 Task: Find the distance between Detroit and Cleveland.
Action: Key pressed <Key.caps_lock>D<Key.caps_lock>etroit
Screenshot: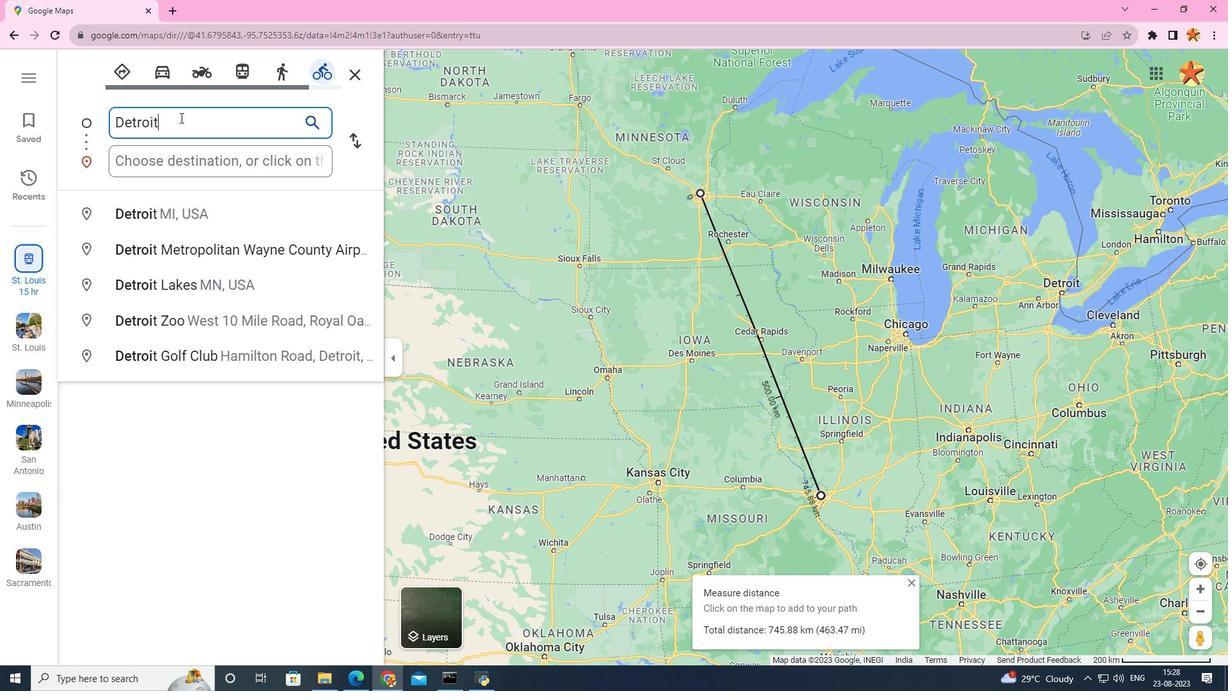 
Action: Mouse moved to (147, 211)
Screenshot: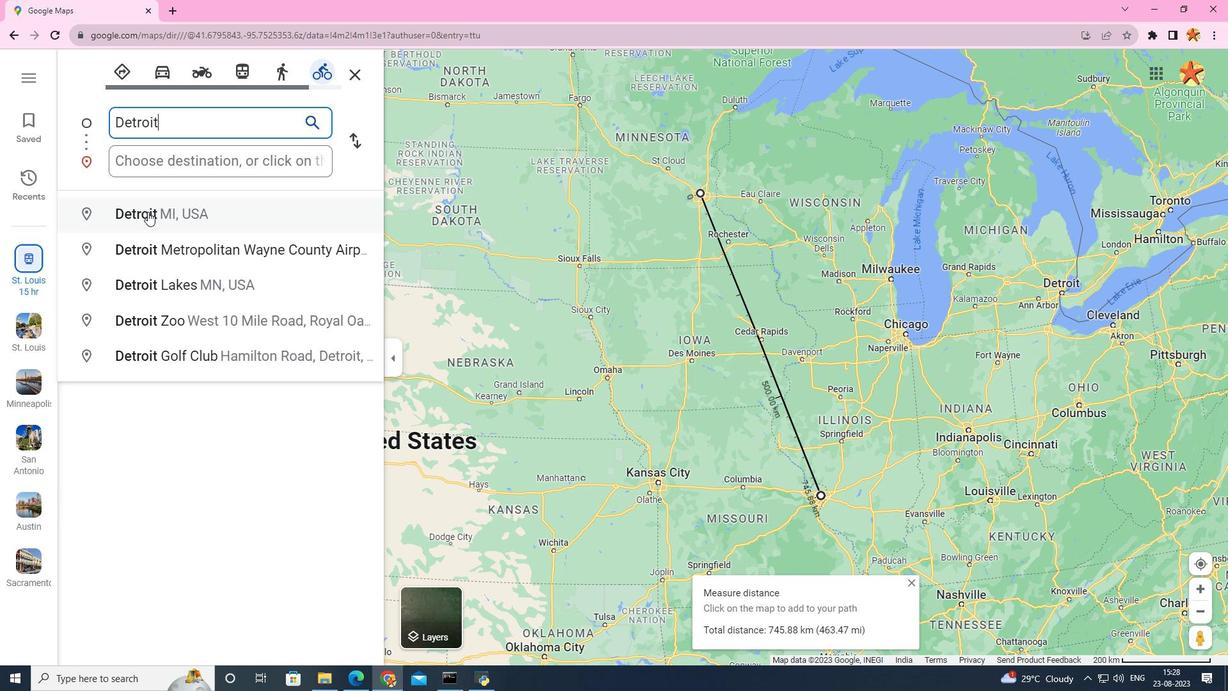 
Action: Mouse pressed left at (147, 211)
Screenshot: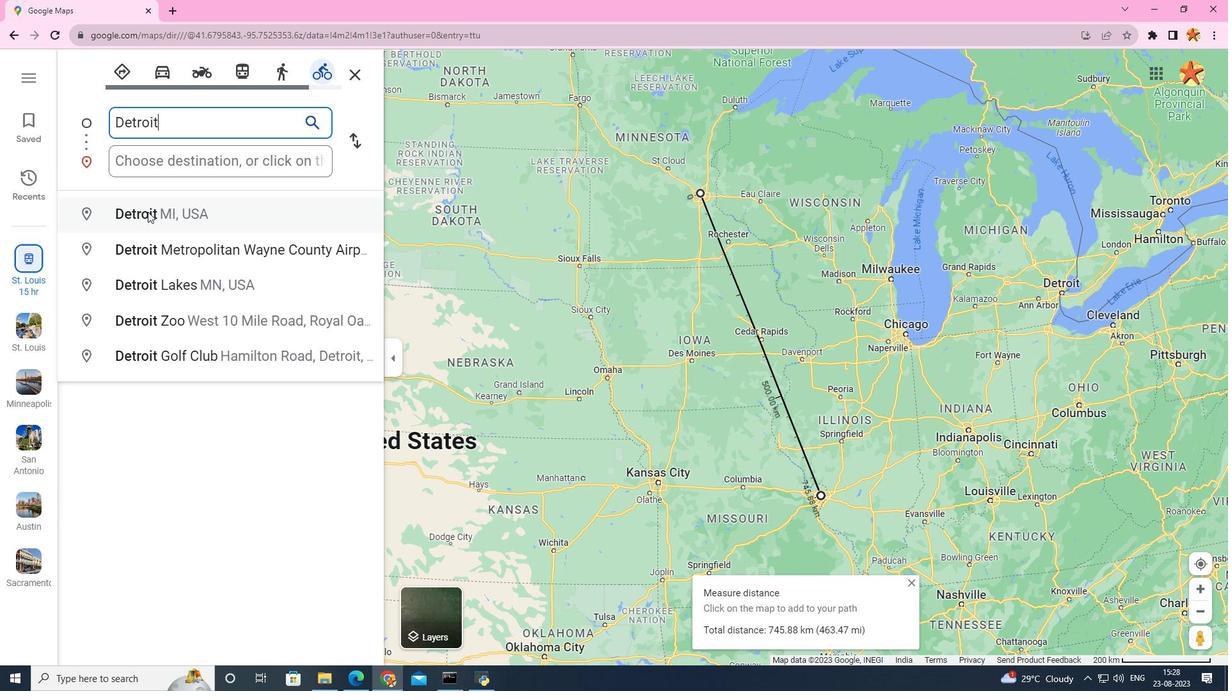 
Action: Mouse moved to (173, 155)
Screenshot: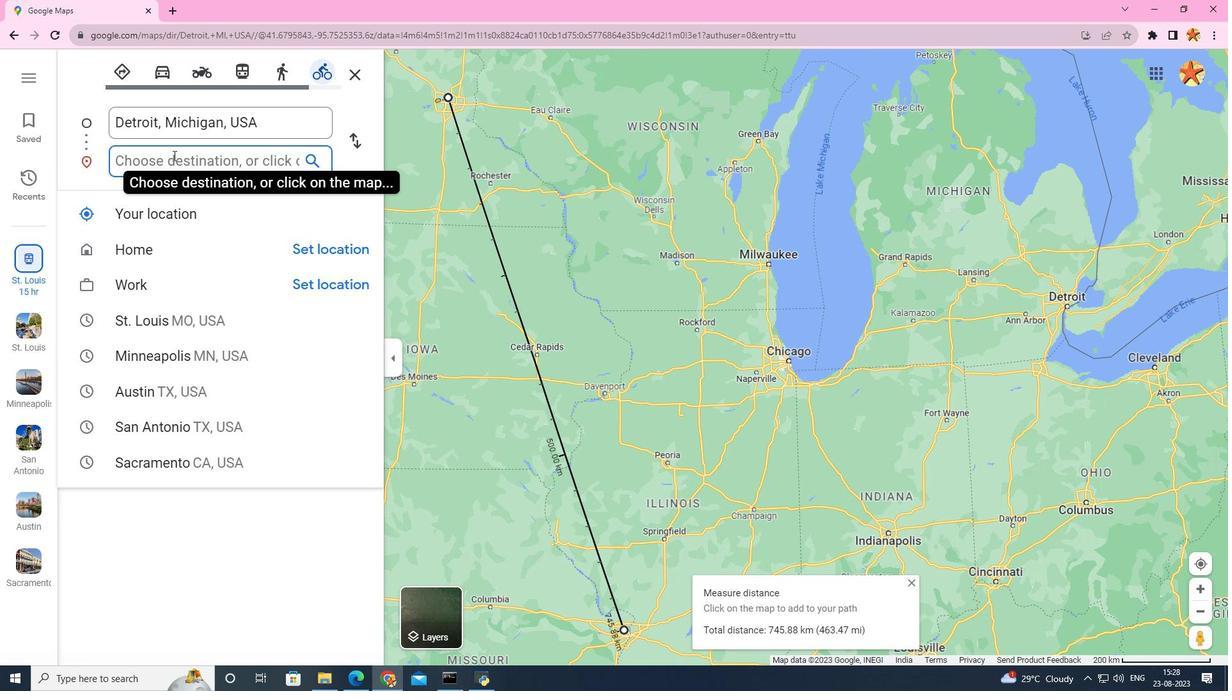
Action: Mouse pressed left at (173, 155)
Screenshot: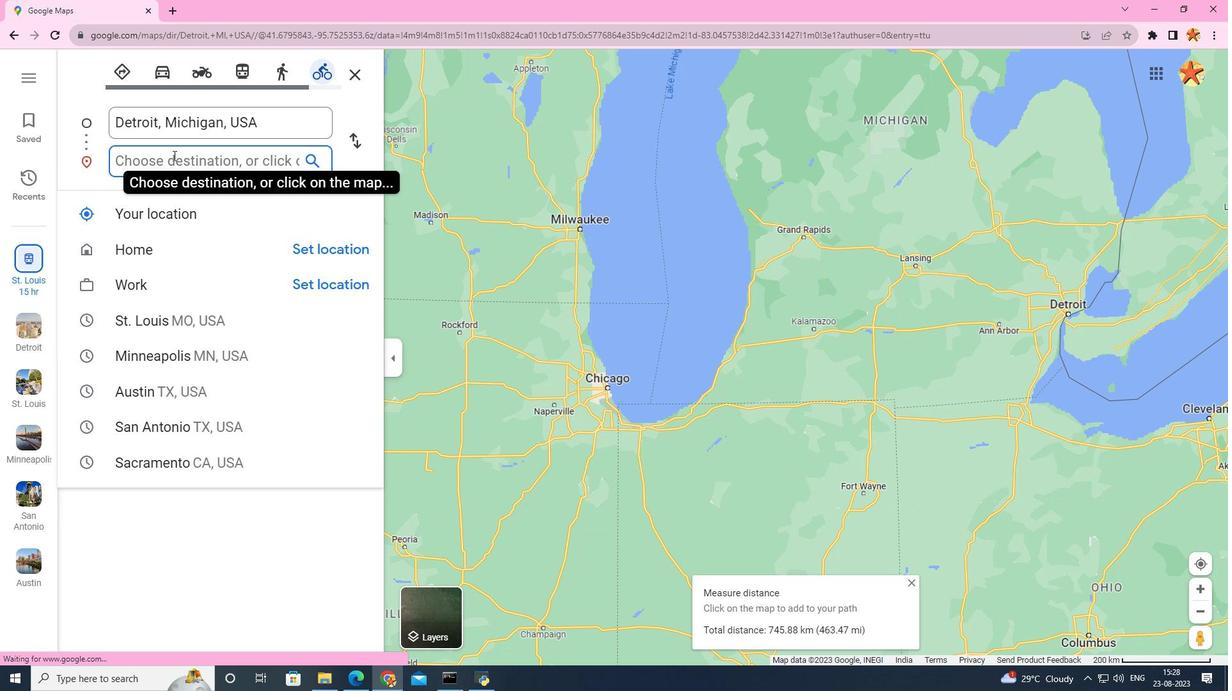 
Action: Mouse moved to (168, 155)
Screenshot: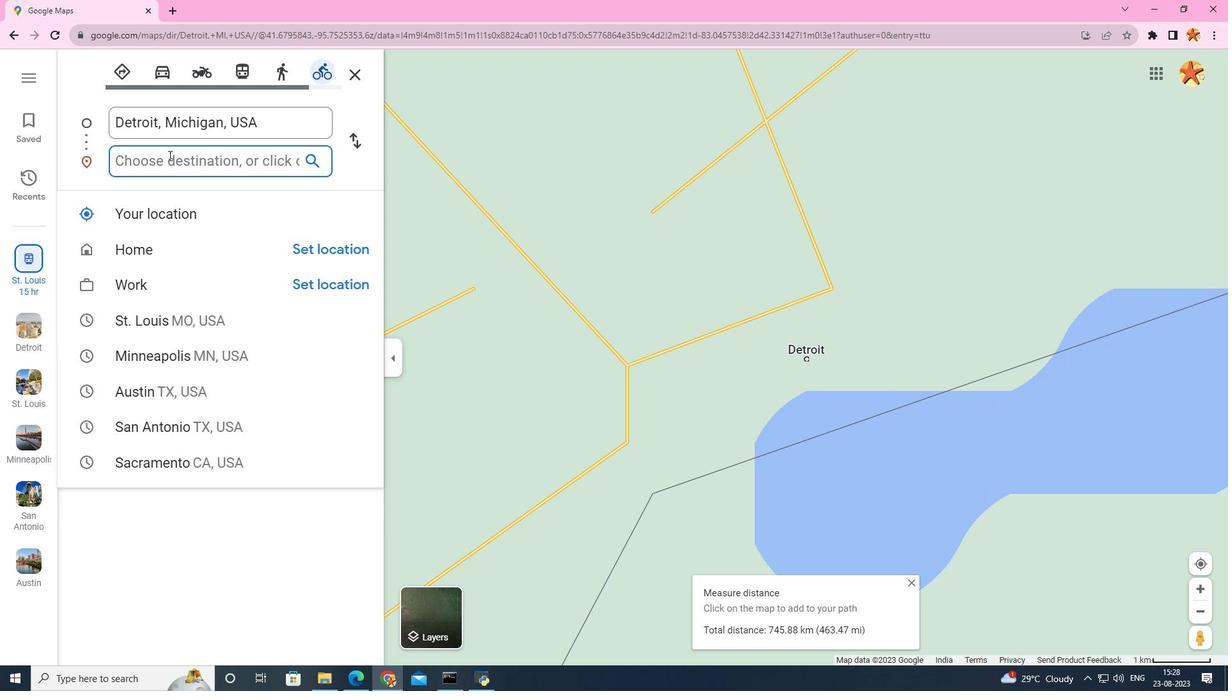
Action: Key pressed <Key.caps_lock>C<Key.caps_lock>leve
Screenshot: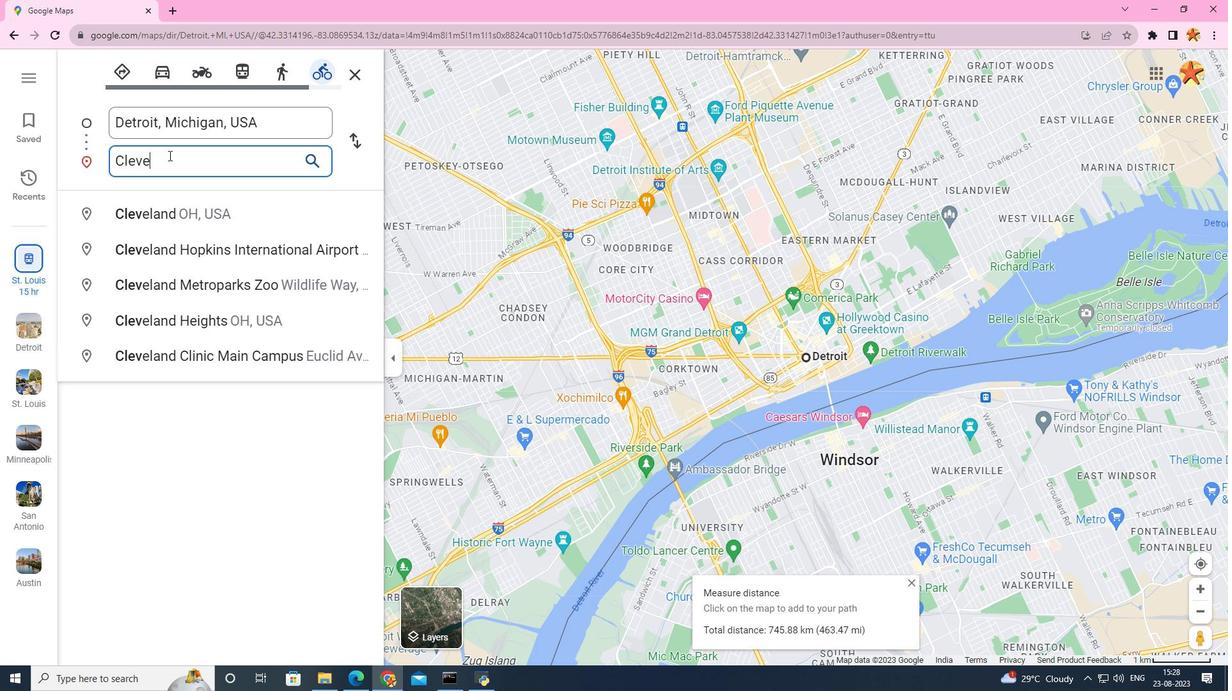 
Action: Mouse moved to (172, 212)
Screenshot: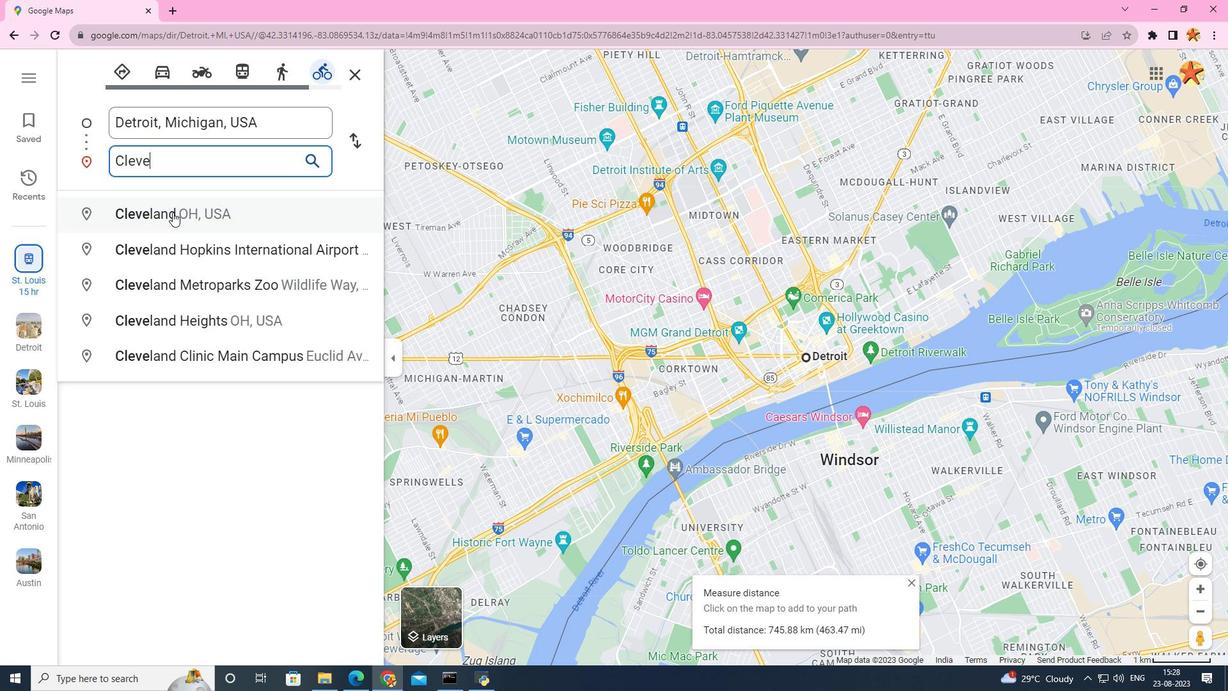 
Action: Mouse pressed left at (172, 212)
Screenshot: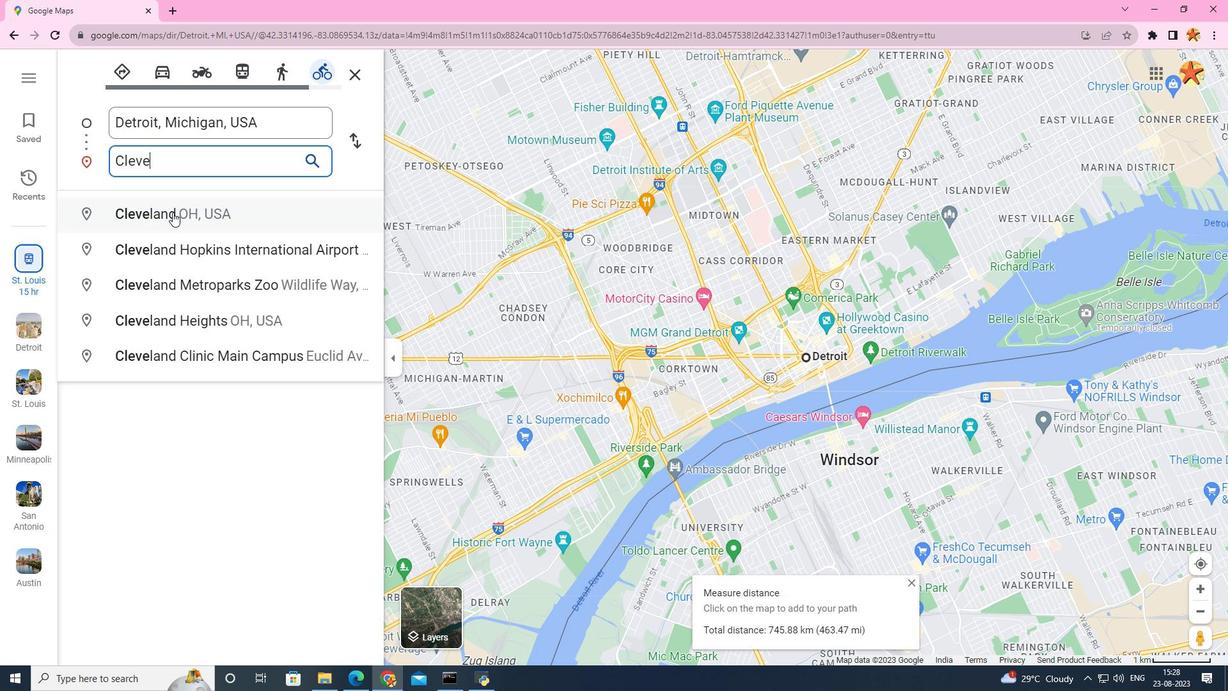
Action: Mouse moved to (417, 623)
Screenshot: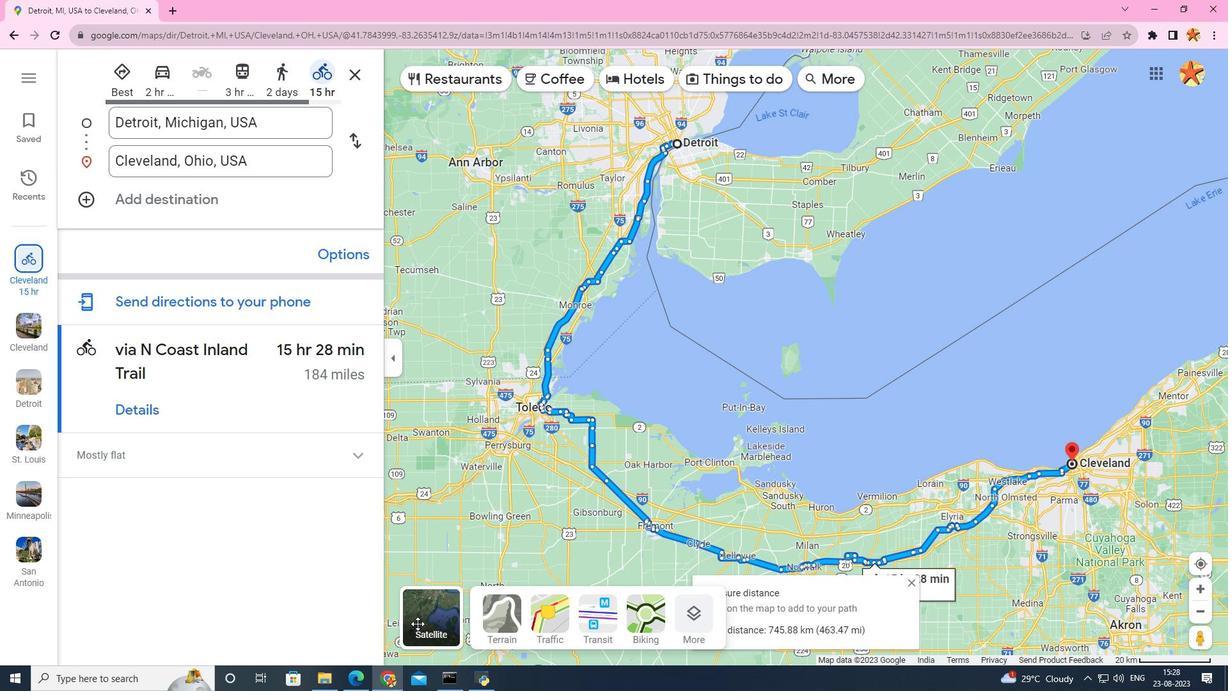 
Action: Mouse pressed left at (417, 623)
Screenshot: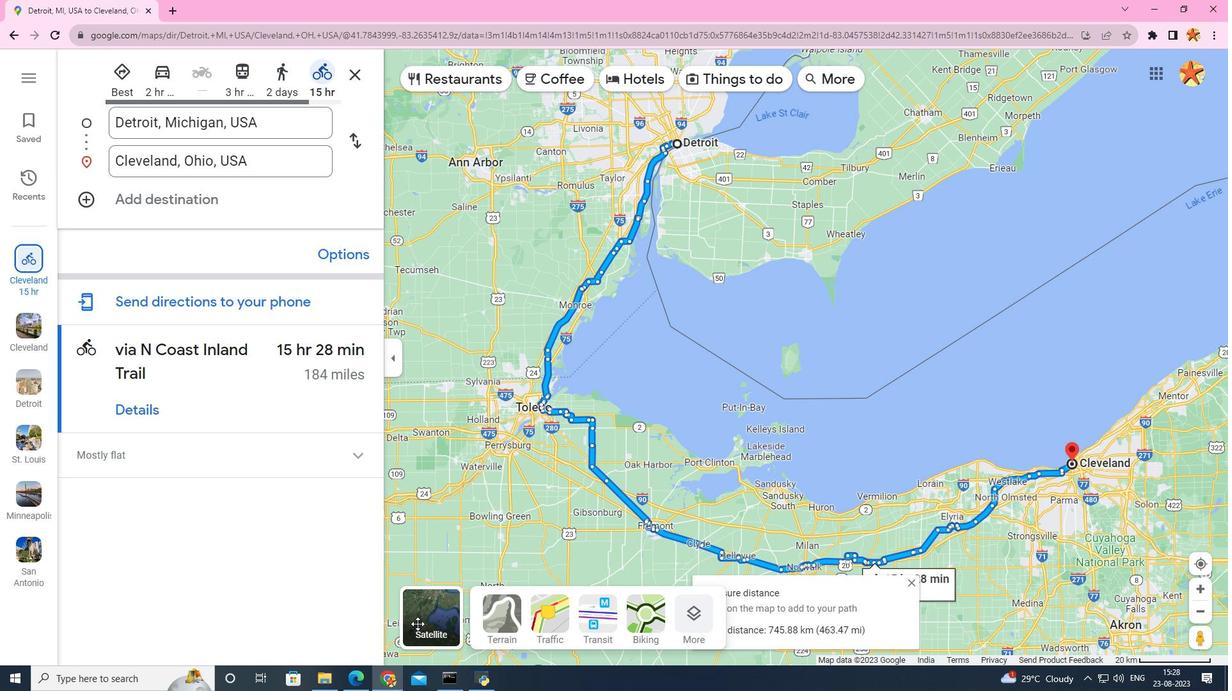 
Action: Mouse moved to (695, 622)
Screenshot: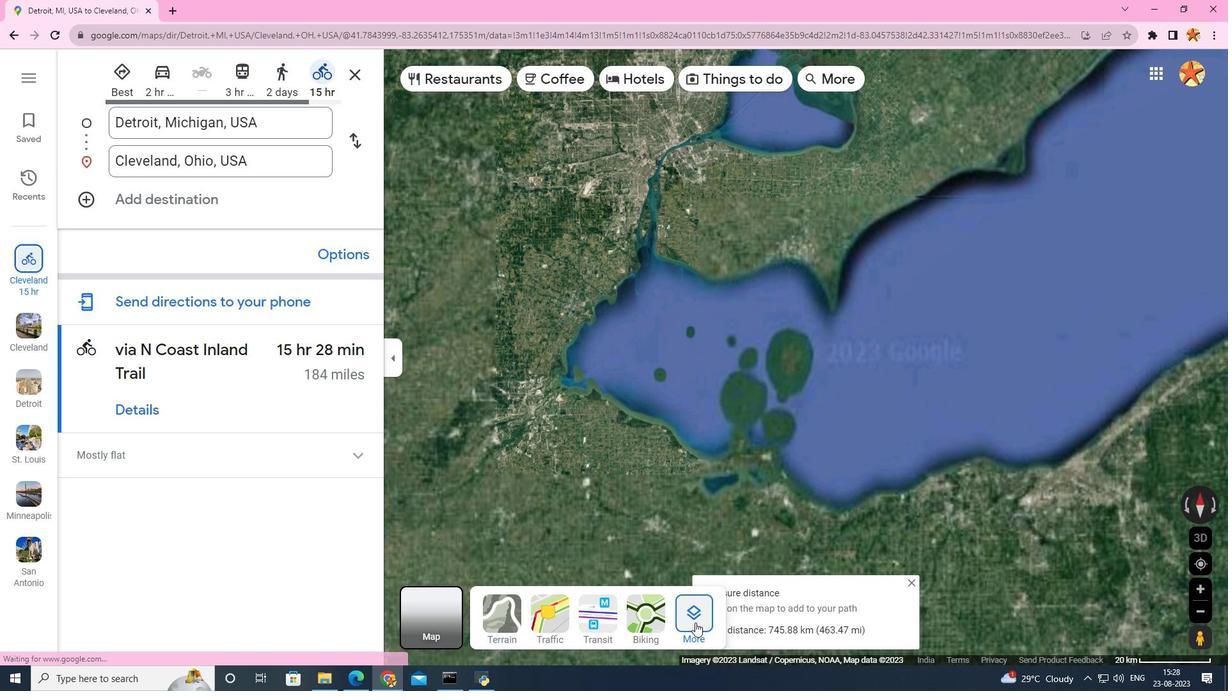 
Action: Mouse pressed left at (695, 622)
Screenshot: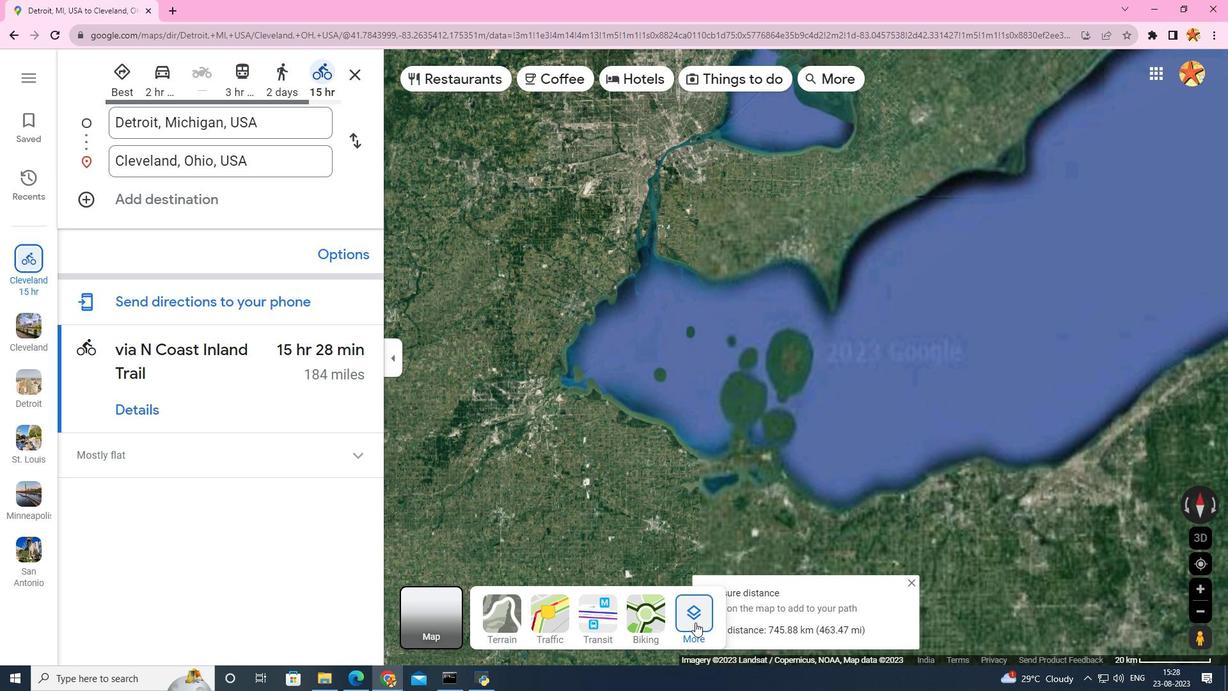 
Action: Mouse moved to (536, 465)
Screenshot: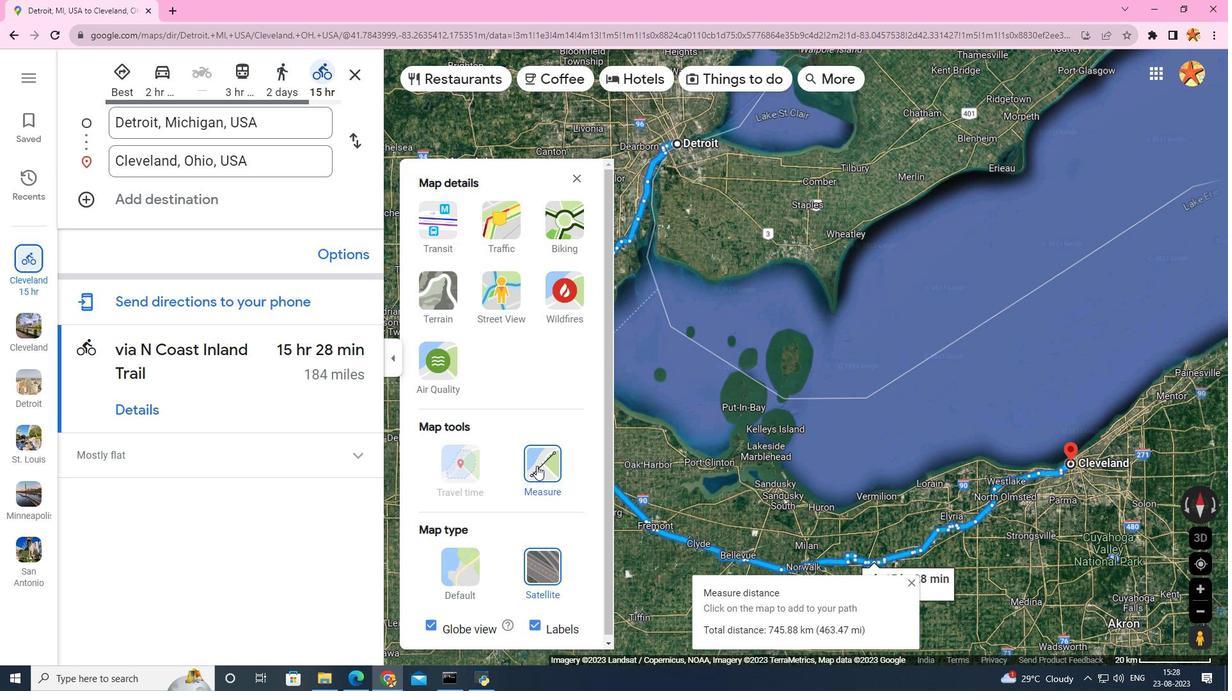 
Action: Mouse pressed left at (536, 465)
Screenshot: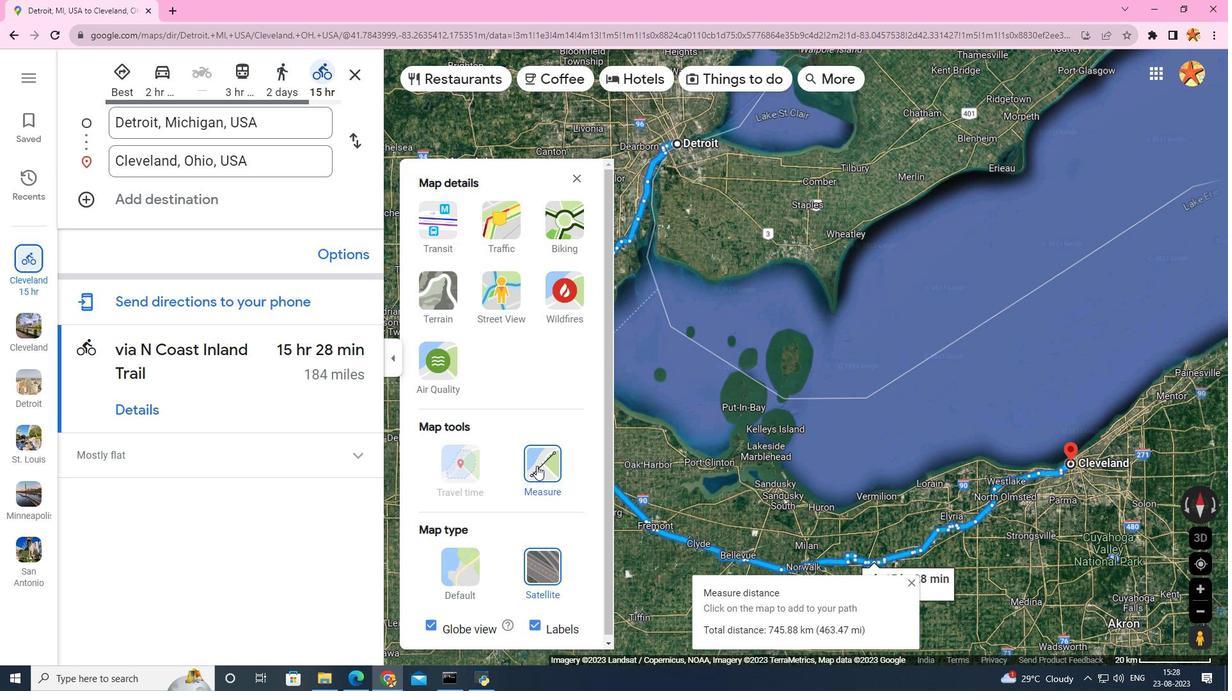 
Action: Mouse moved to (1073, 459)
Screenshot: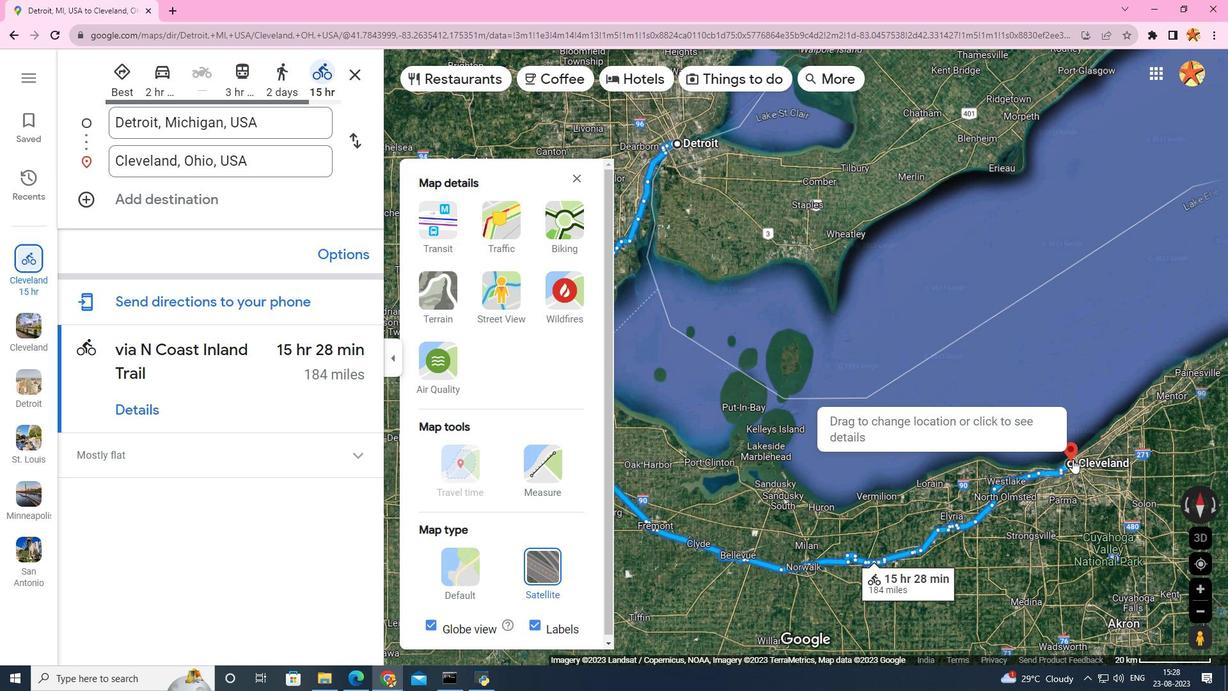 
Action: Mouse pressed left at (1073, 459)
Screenshot: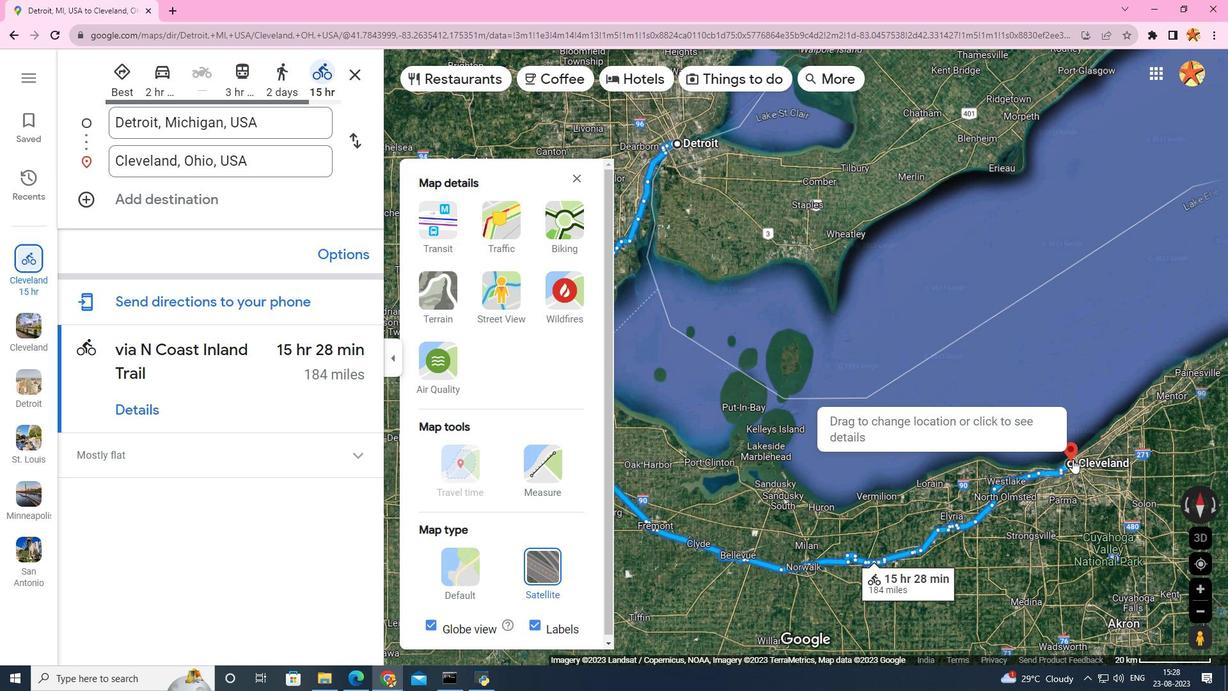 
Action: Mouse moved to (673, 142)
Screenshot: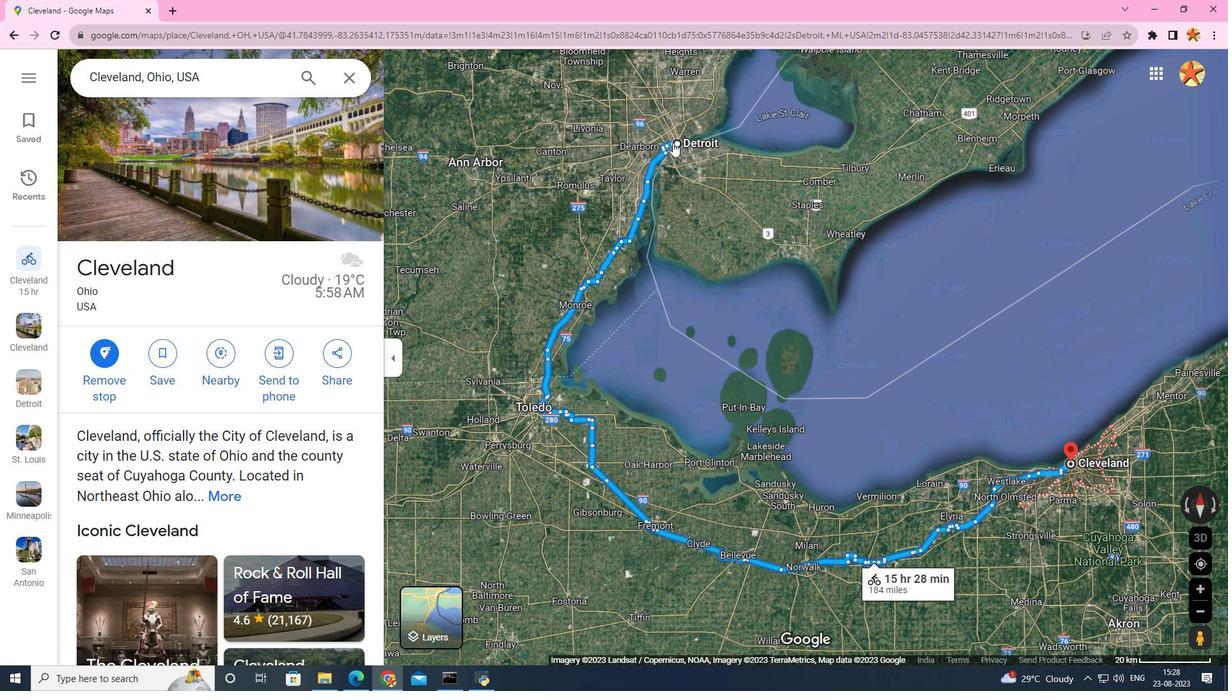 
Action: Mouse pressed left at (673, 142)
Screenshot: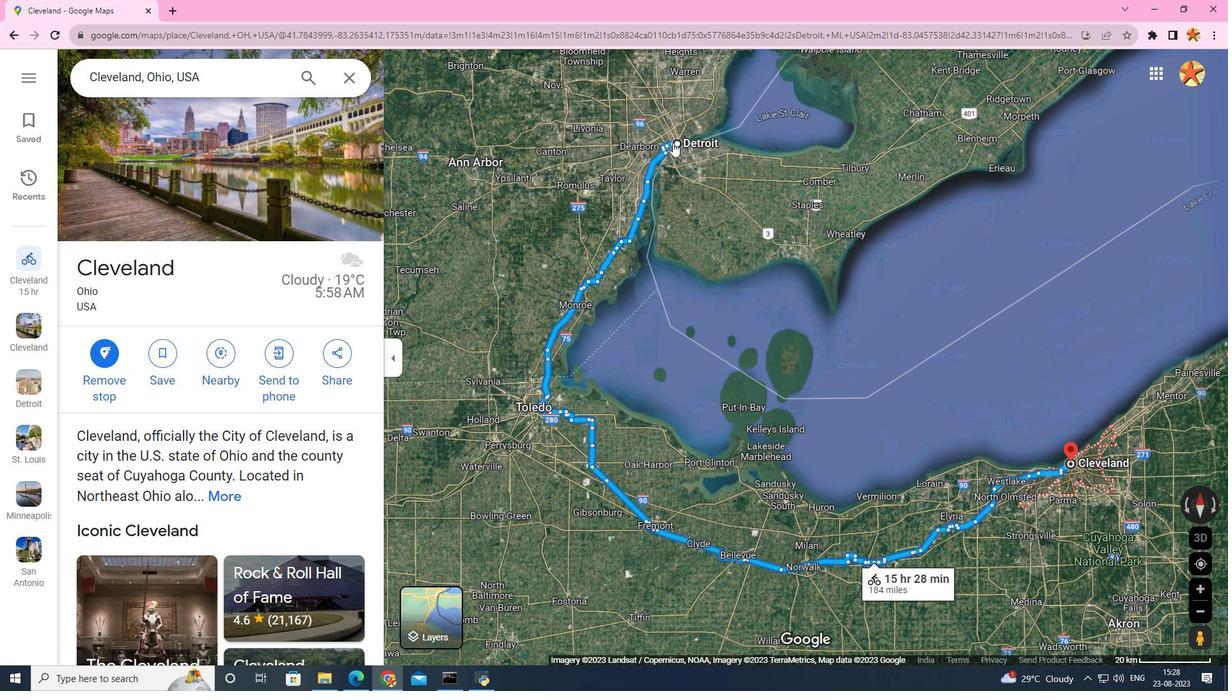 
Action: Mouse moved to (431, 611)
Screenshot: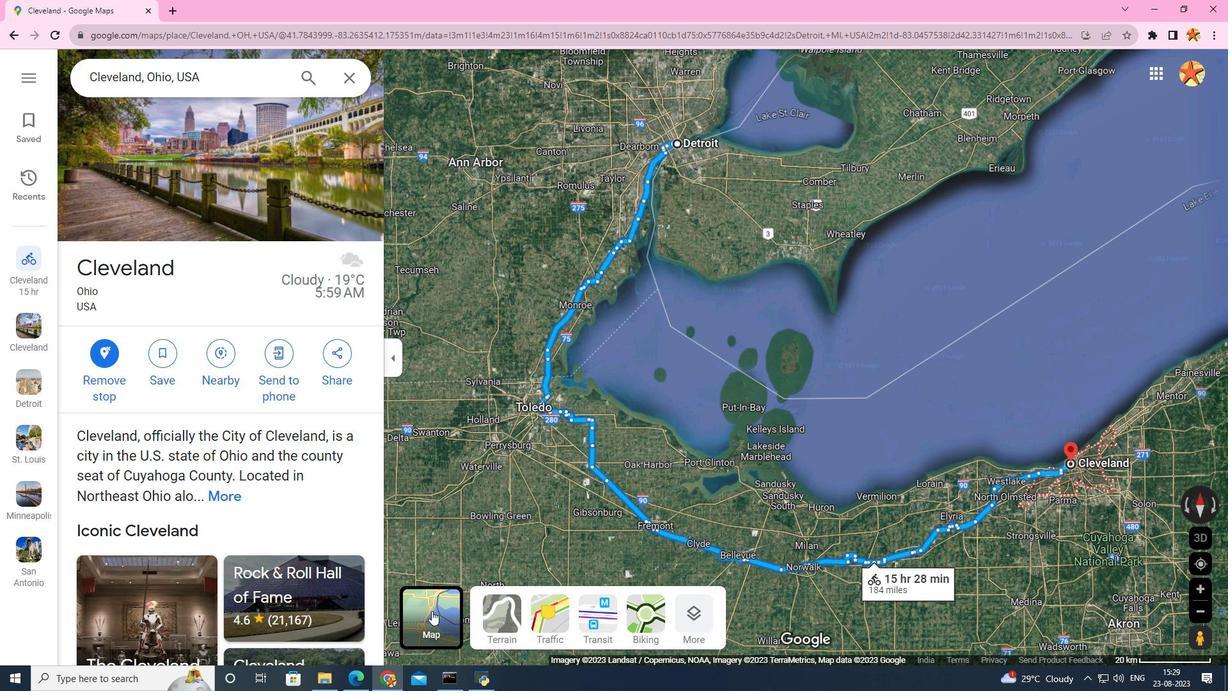 
Action: Mouse pressed left at (431, 611)
Screenshot: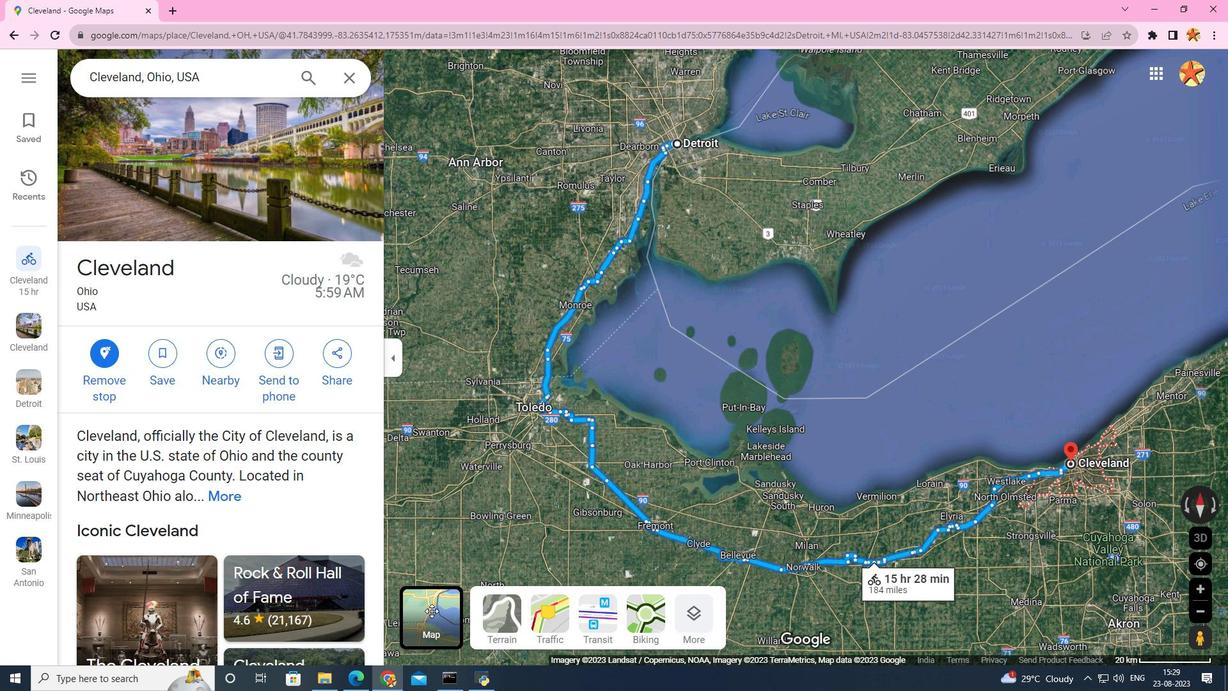 
Action: Mouse moved to (711, 630)
Screenshot: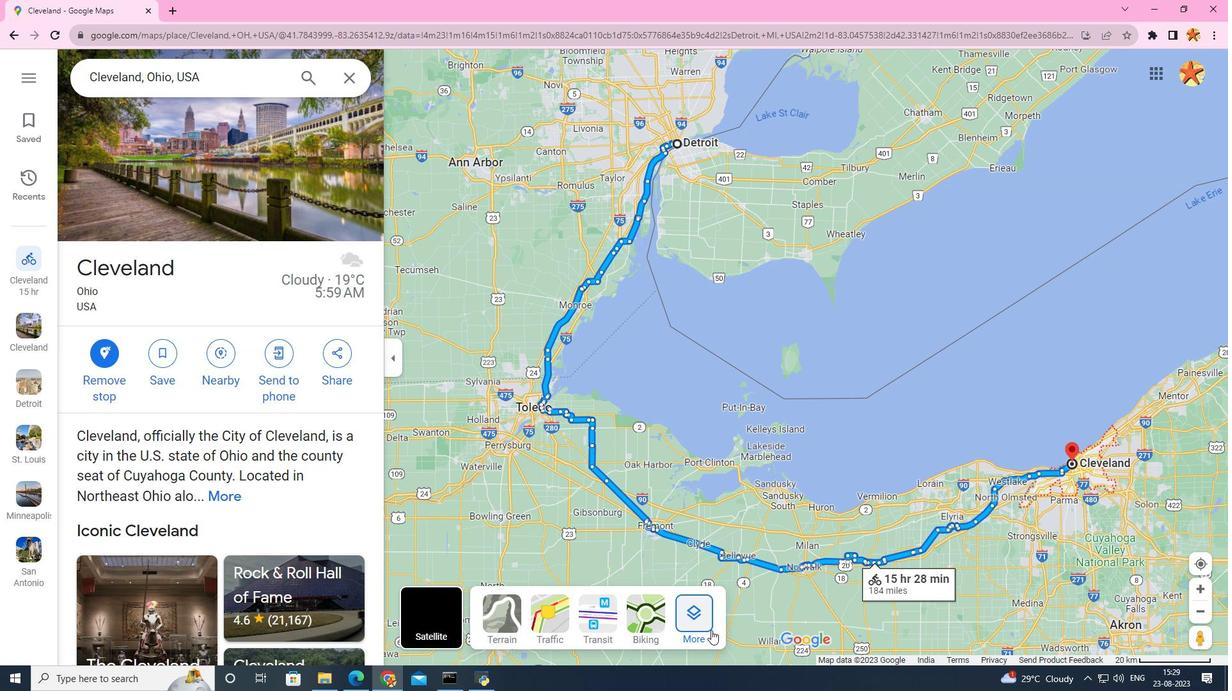 
Action: Mouse pressed left at (711, 630)
Screenshot: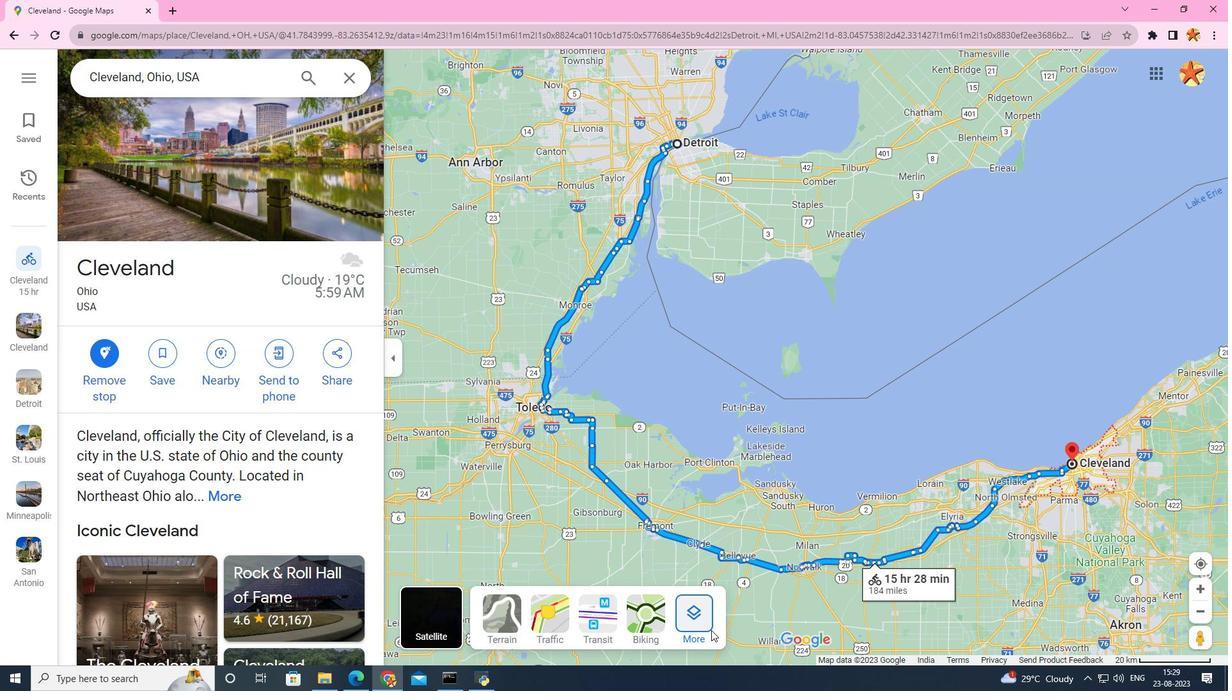 
Action: Mouse moved to (549, 474)
Screenshot: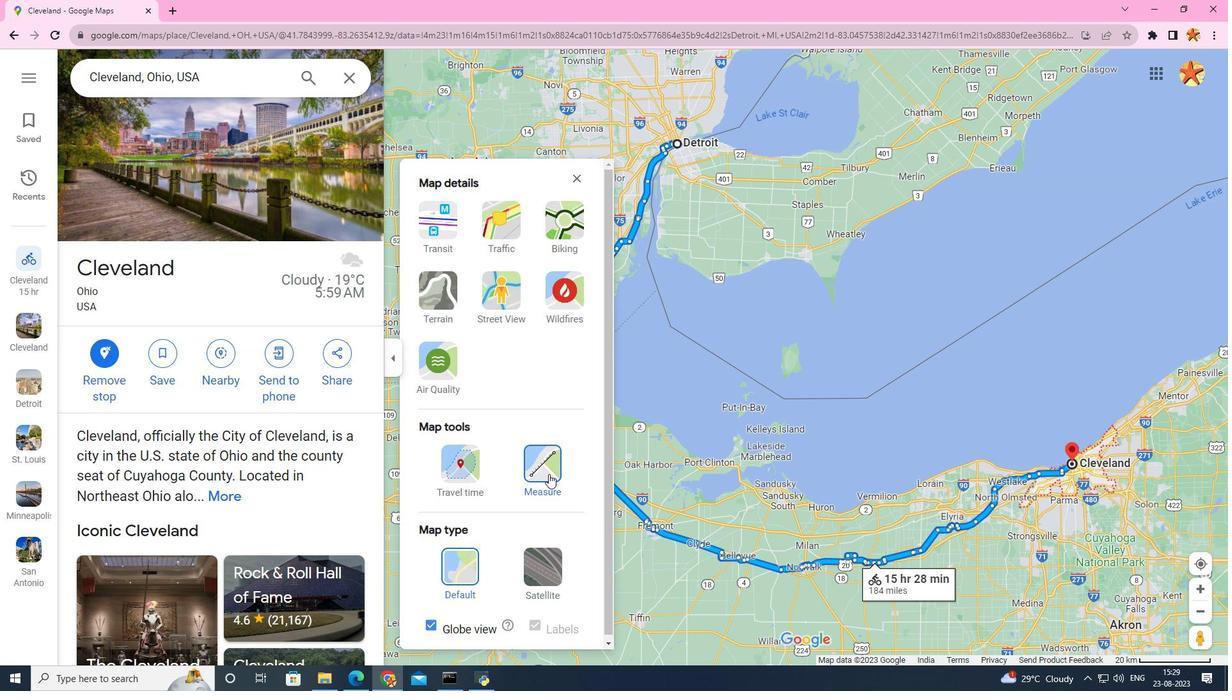 
Action: Mouse pressed left at (549, 474)
Screenshot: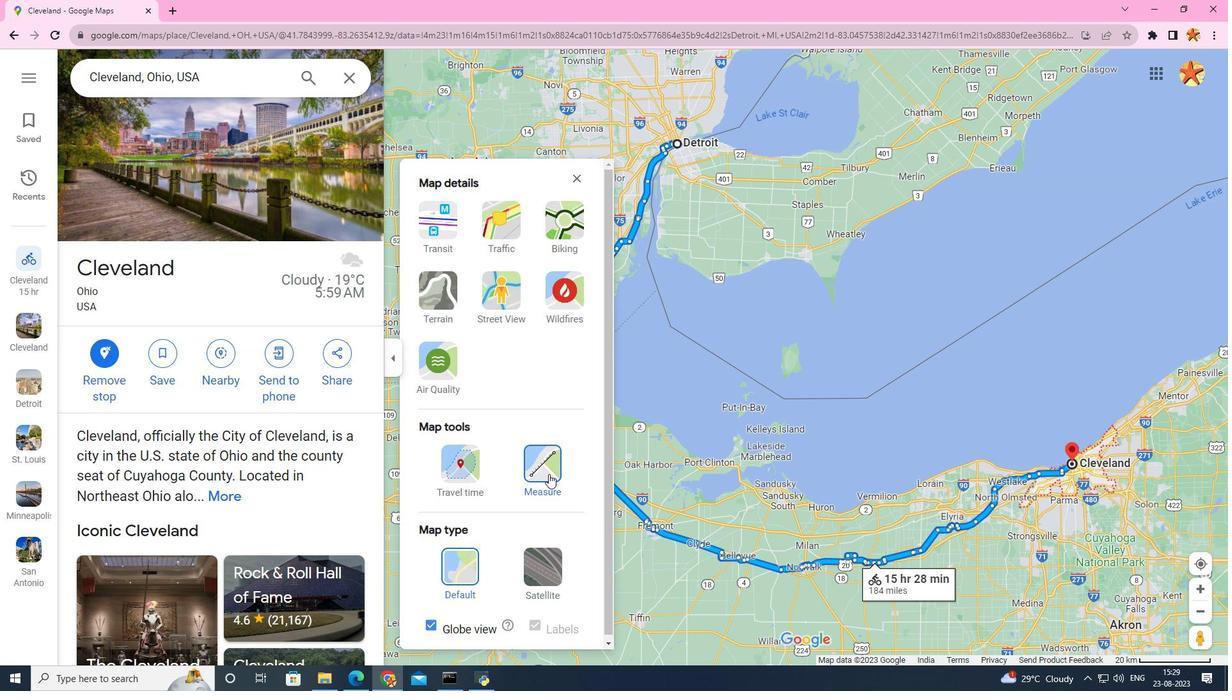 
Action: Mouse moved to (1068, 462)
Screenshot: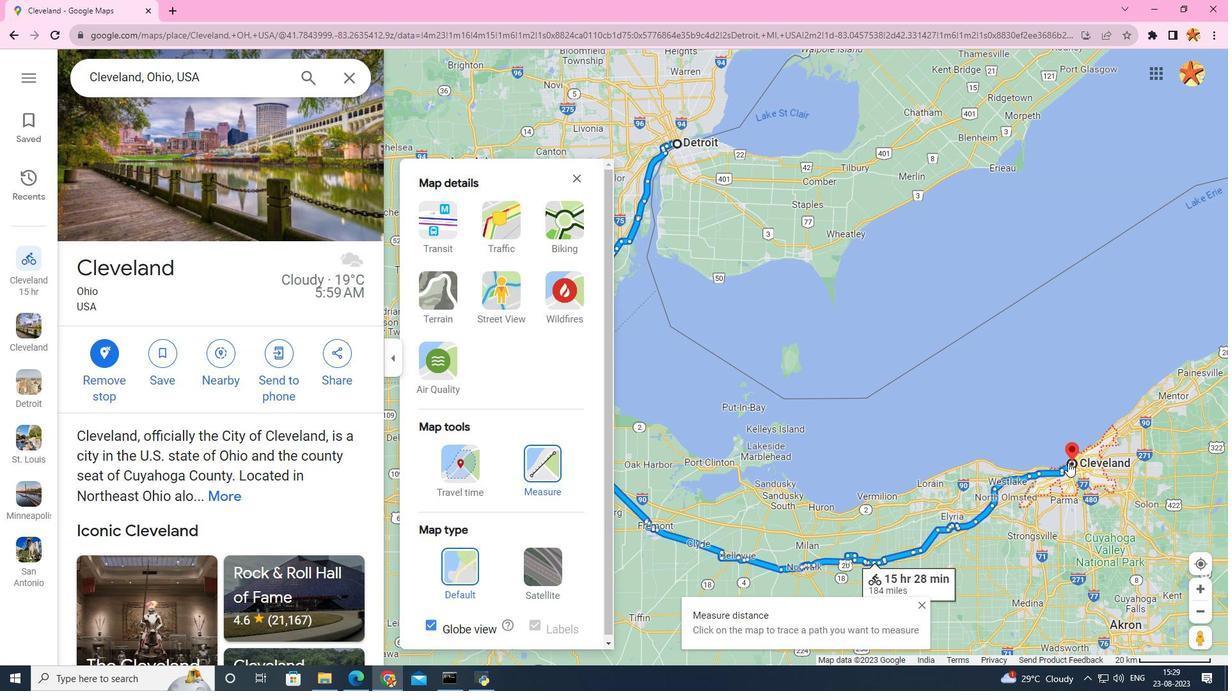 
Action: Mouse pressed left at (1068, 462)
Screenshot: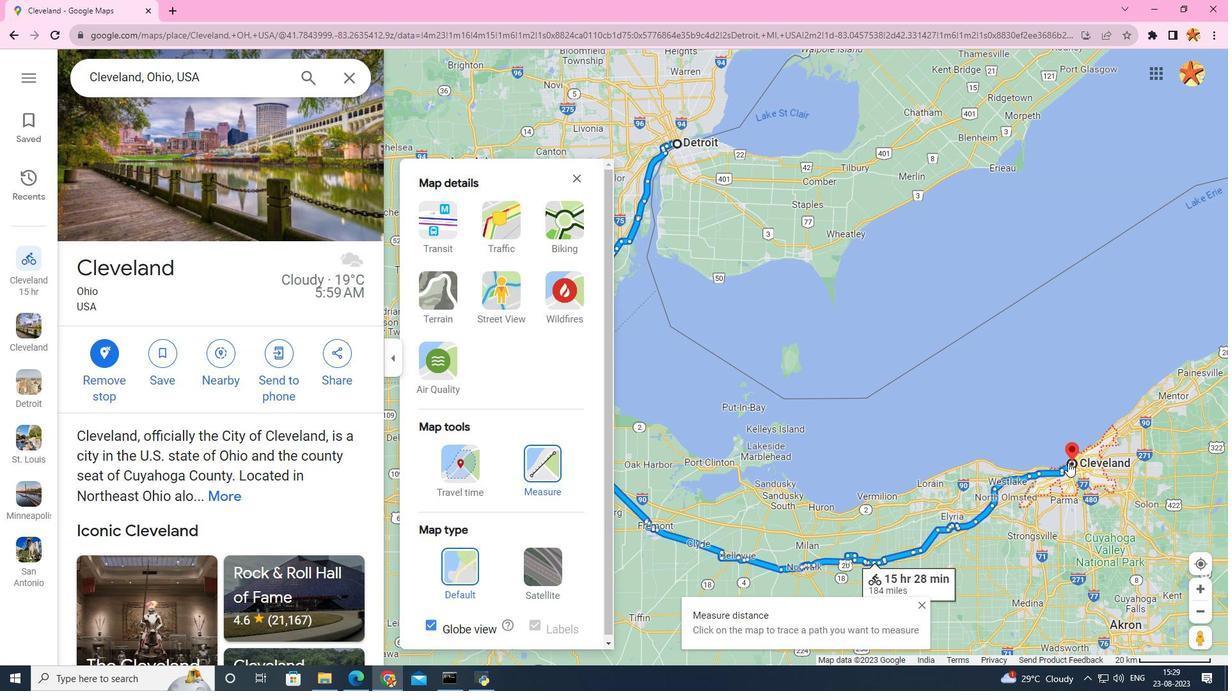 
Action: Mouse moved to (675, 143)
Screenshot: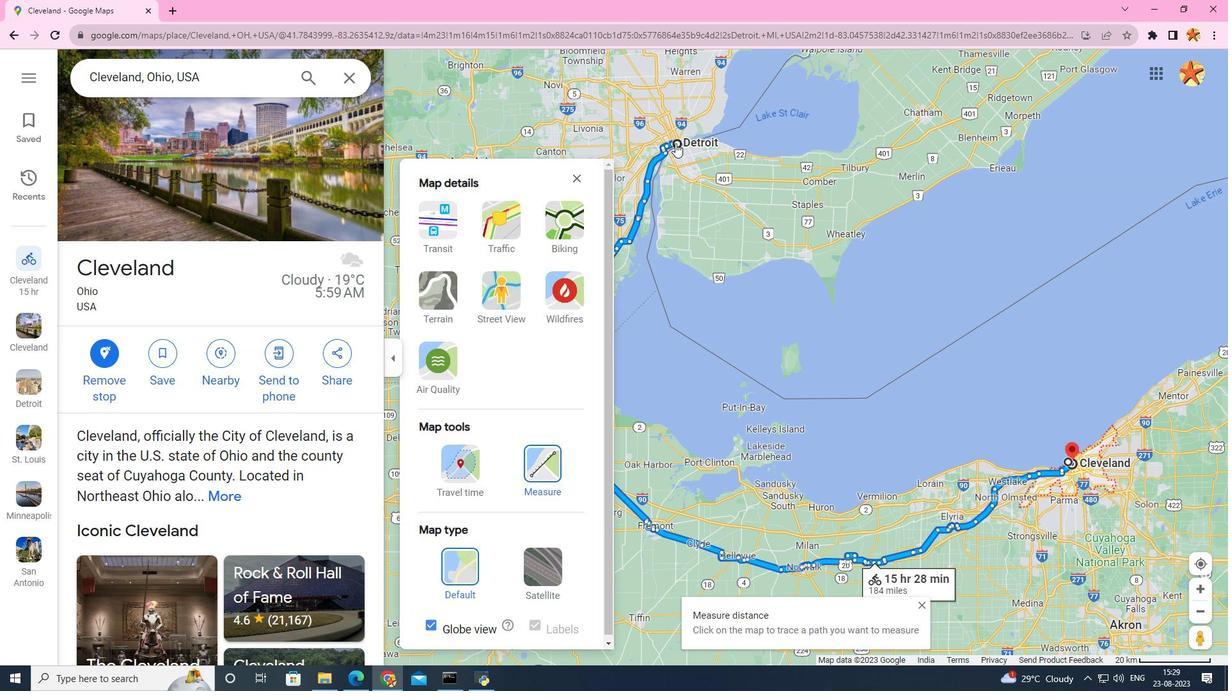 
Action: Mouse pressed left at (675, 143)
Screenshot: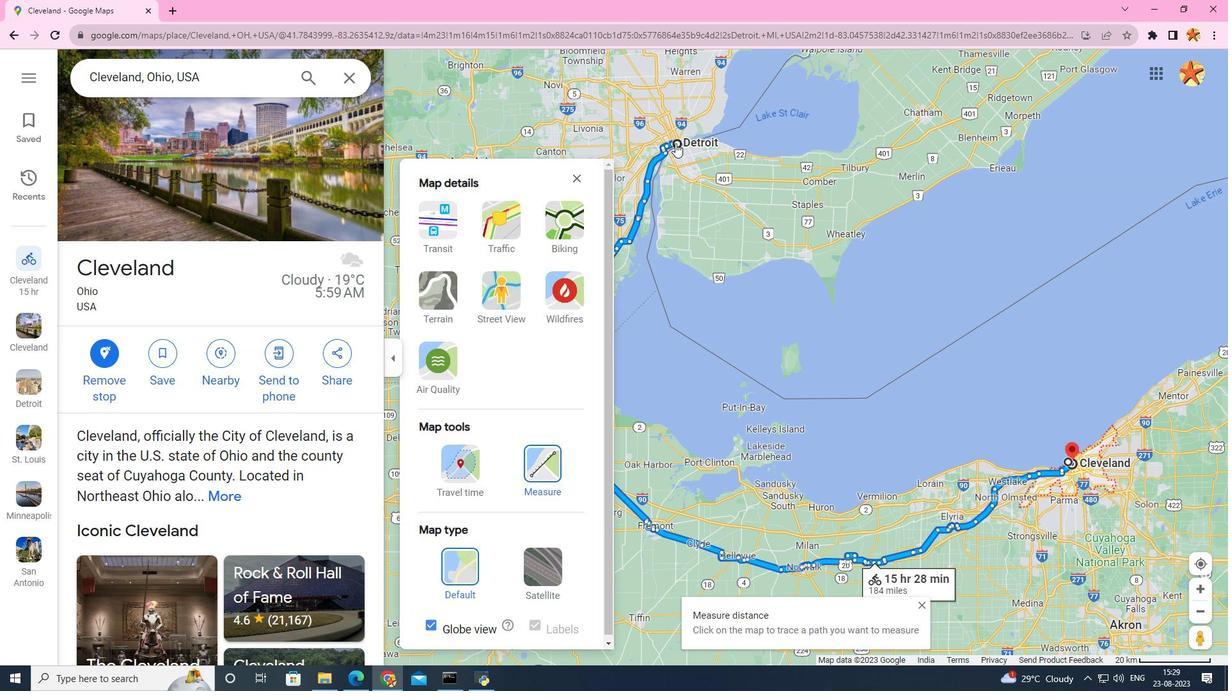 
Action: Mouse moved to (660, 383)
Screenshot: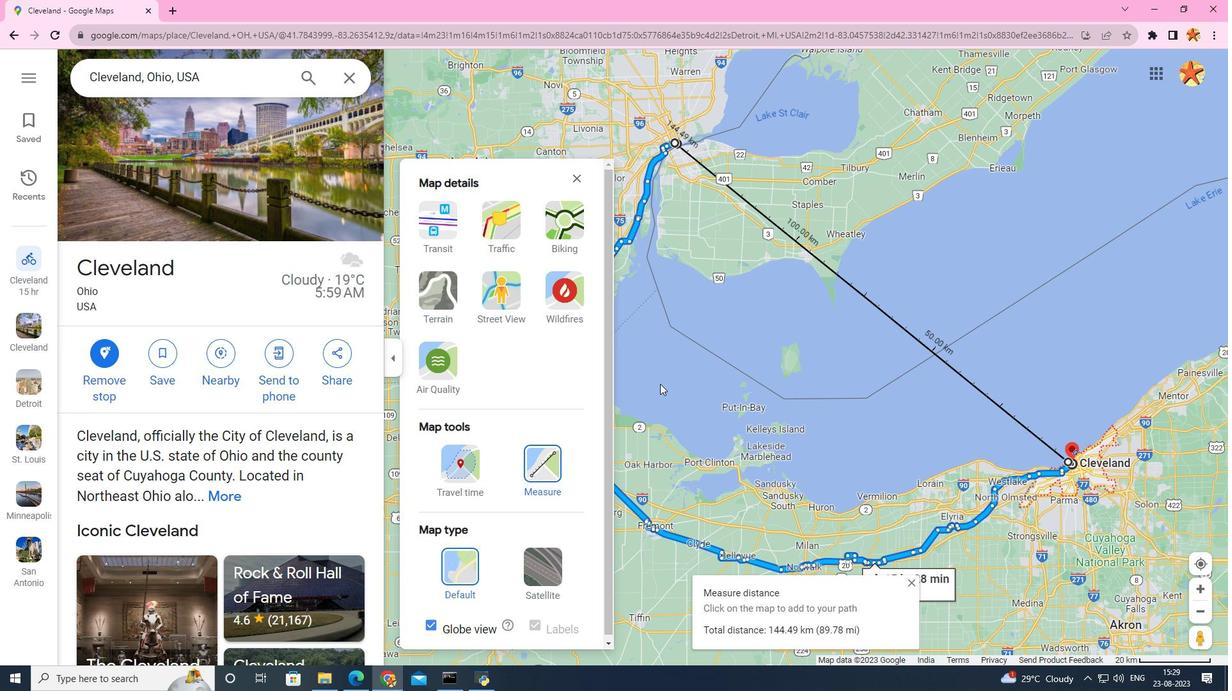 
